 Task: In the  document Geneticengineeringletter.txt change page color to  'Blue'. Insert watermark  'Confidential ' Apply Font Style in watermark Arial
Action: Mouse moved to (40, 98)
Screenshot: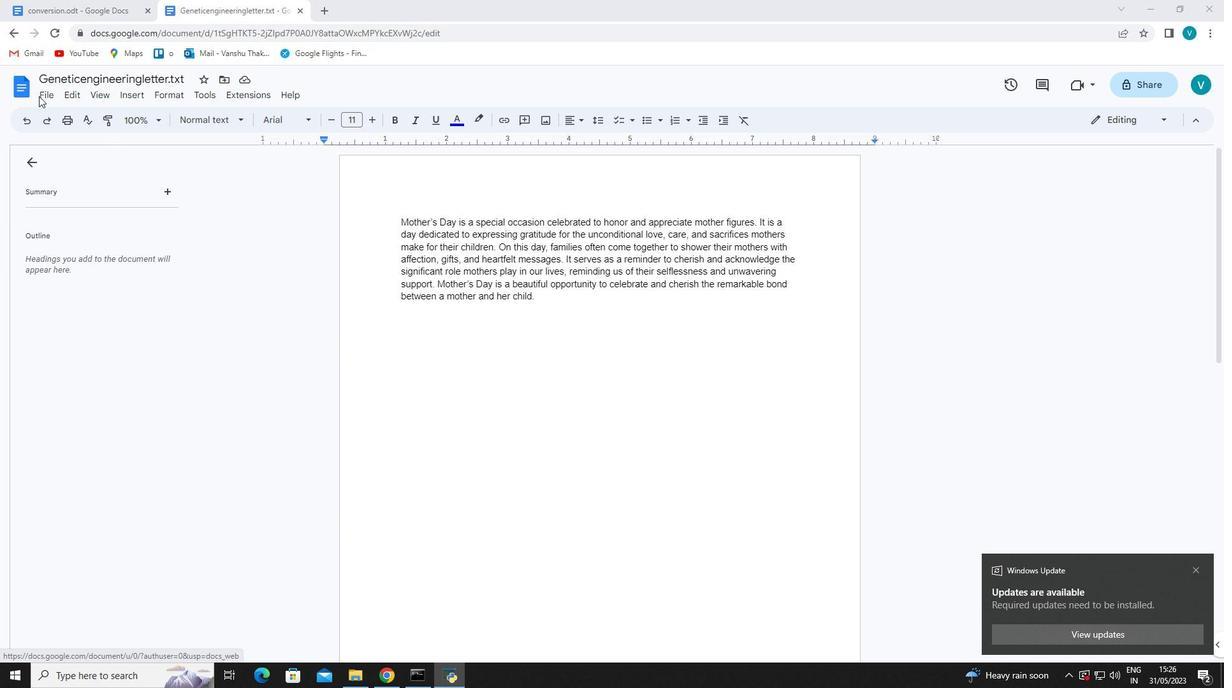 
Action: Mouse pressed left at (40, 98)
Screenshot: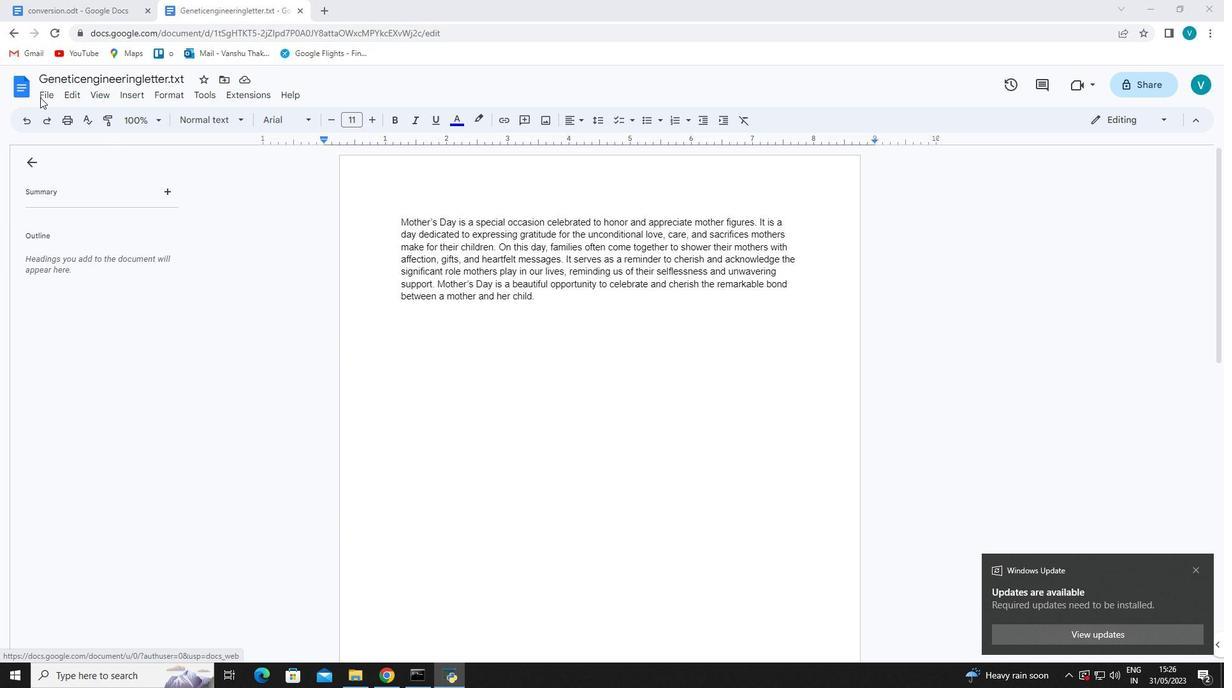 
Action: Mouse moved to (106, 438)
Screenshot: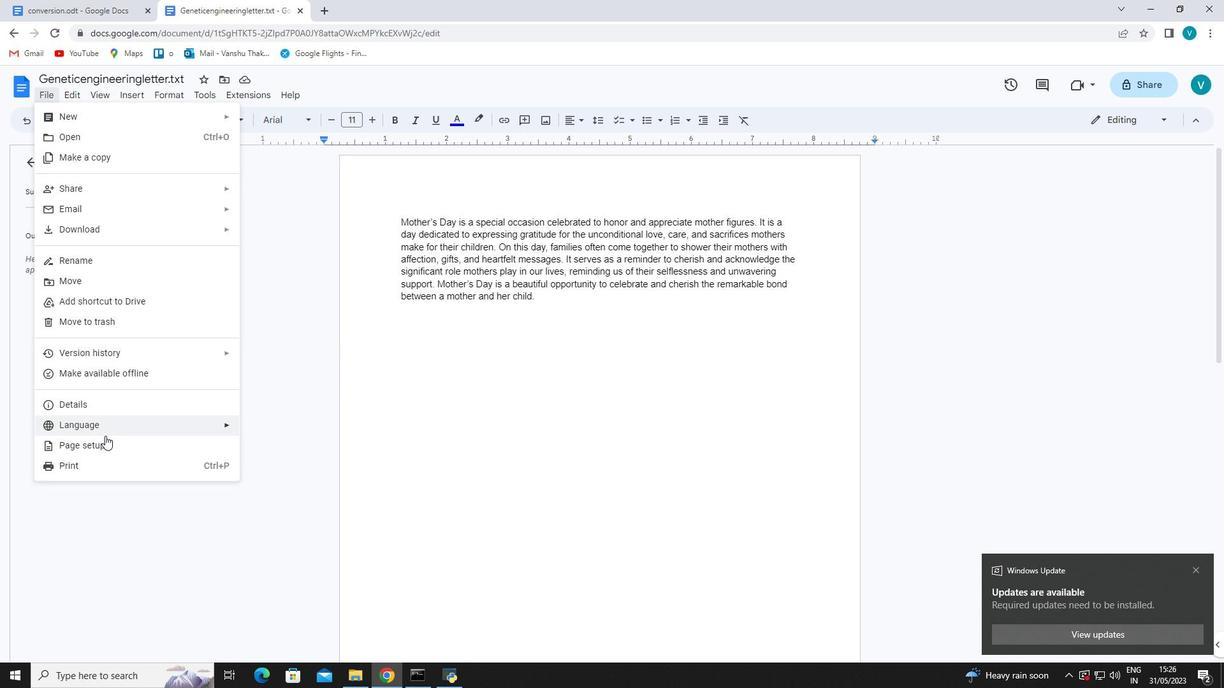 
Action: Mouse pressed left at (106, 438)
Screenshot: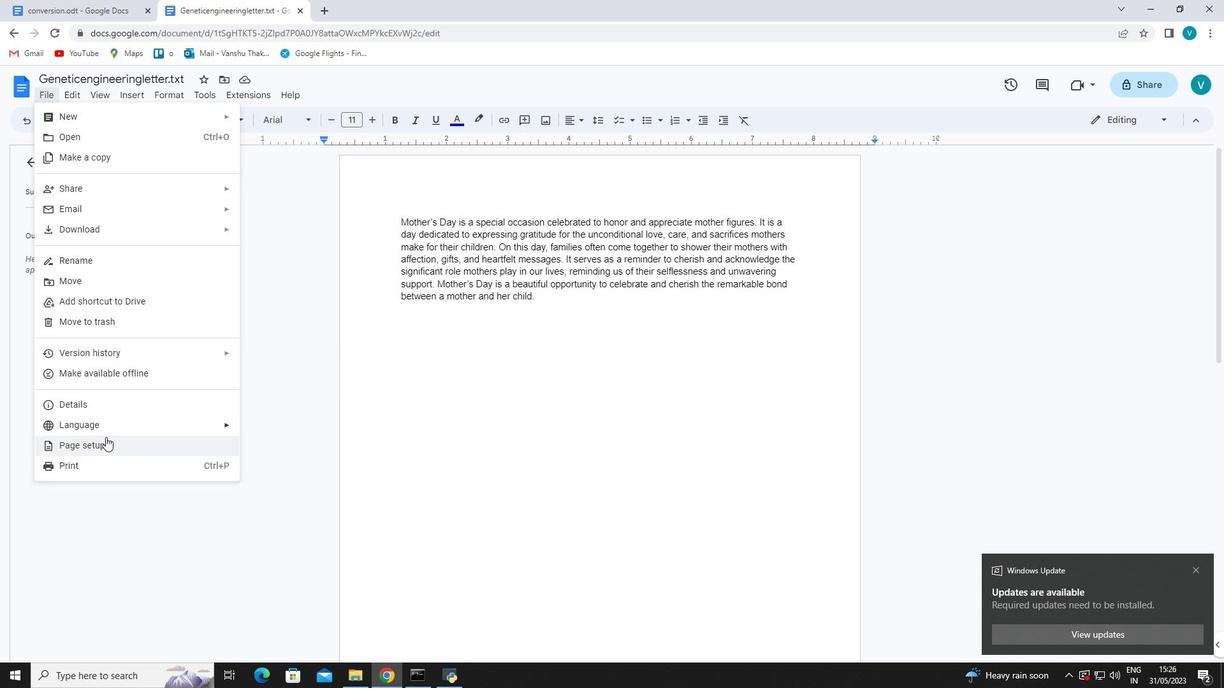 
Action: Mouse moved to (563, 304)
Screenshot: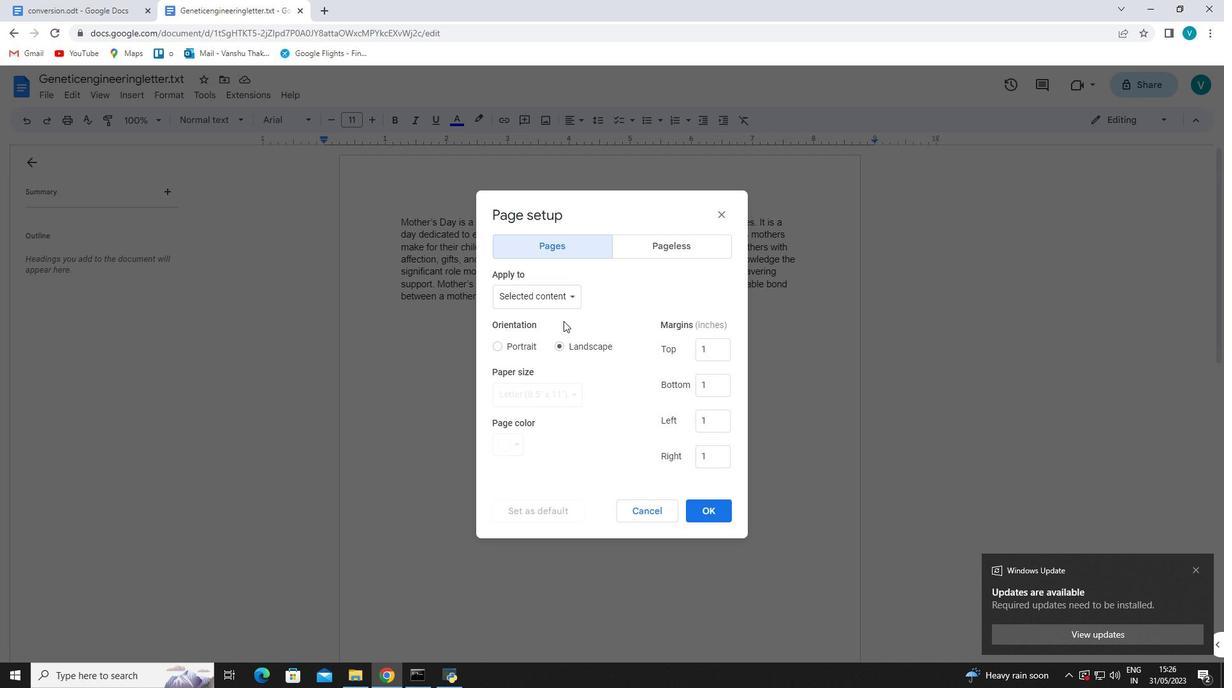 
Action: Mouse pressed left at (563, 304)
Screenshot: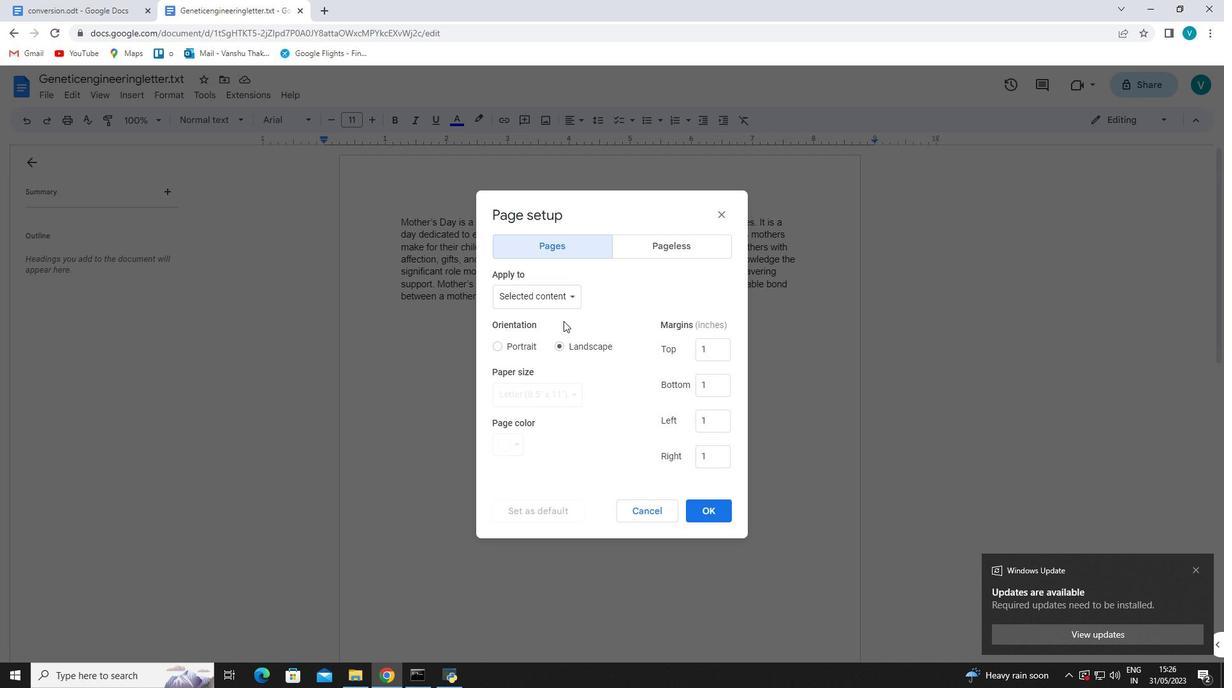 
Action: Mouse moved to (589, 239)
Screenshot: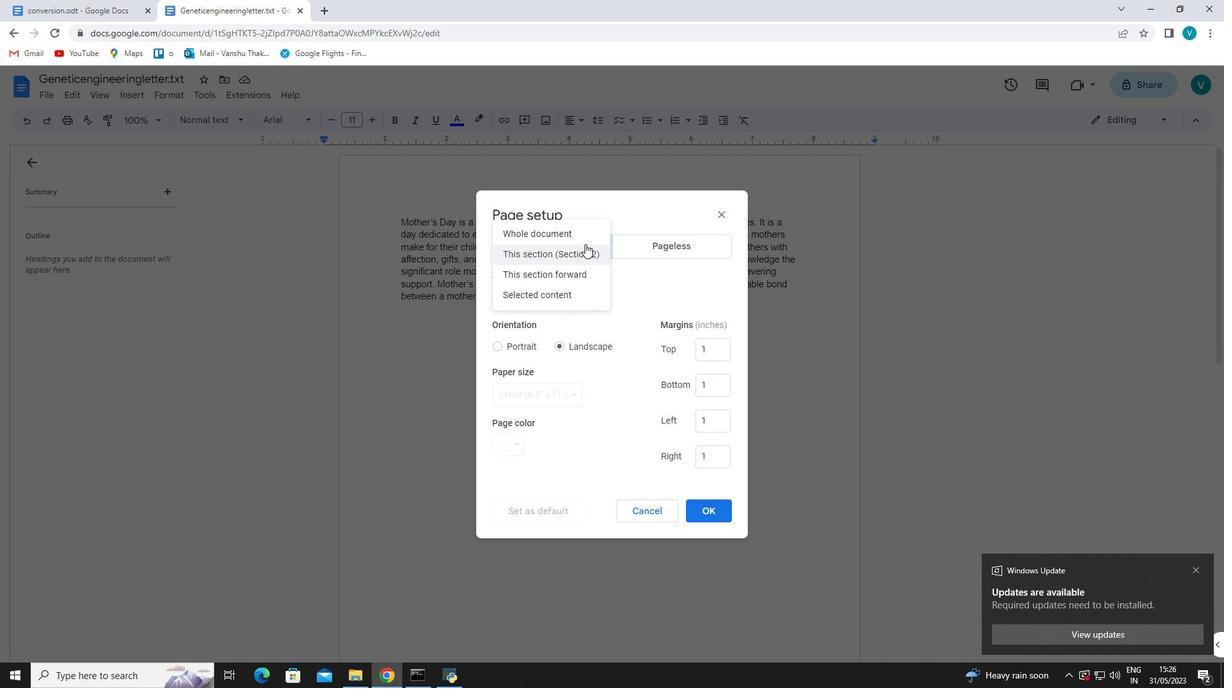 
Action: Mouse pressed left at (589, 239)
Screenshot: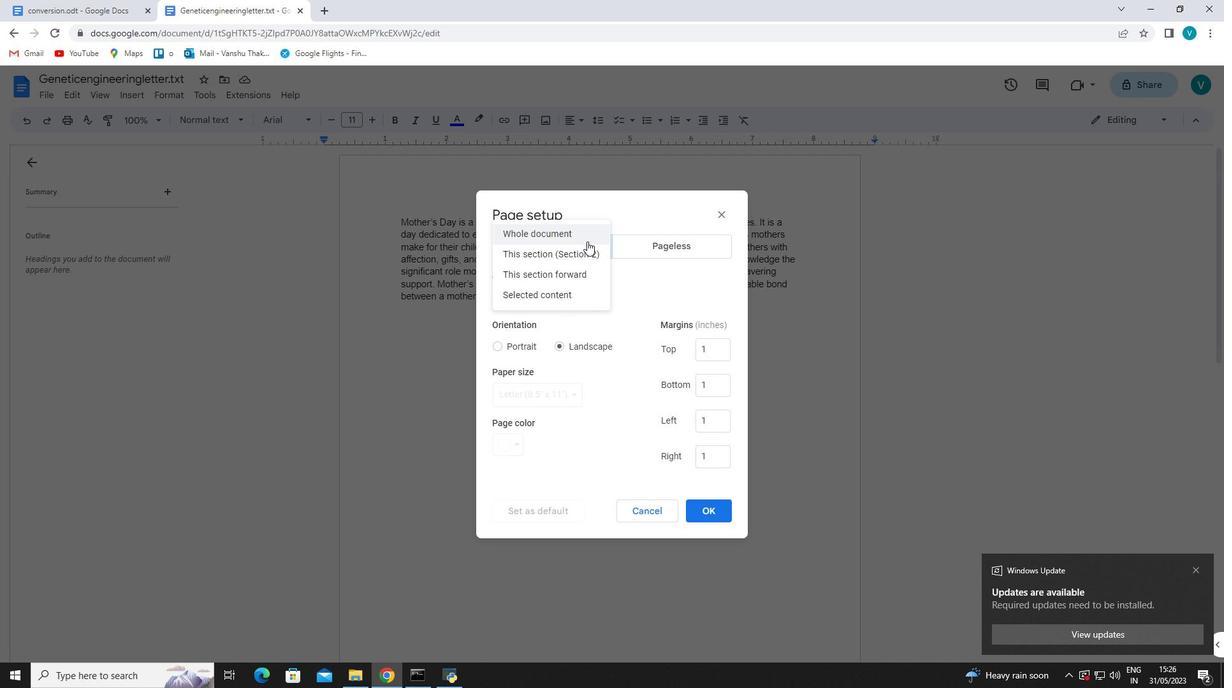 
Action: Mouse moved to (518, 439)
Screenshot: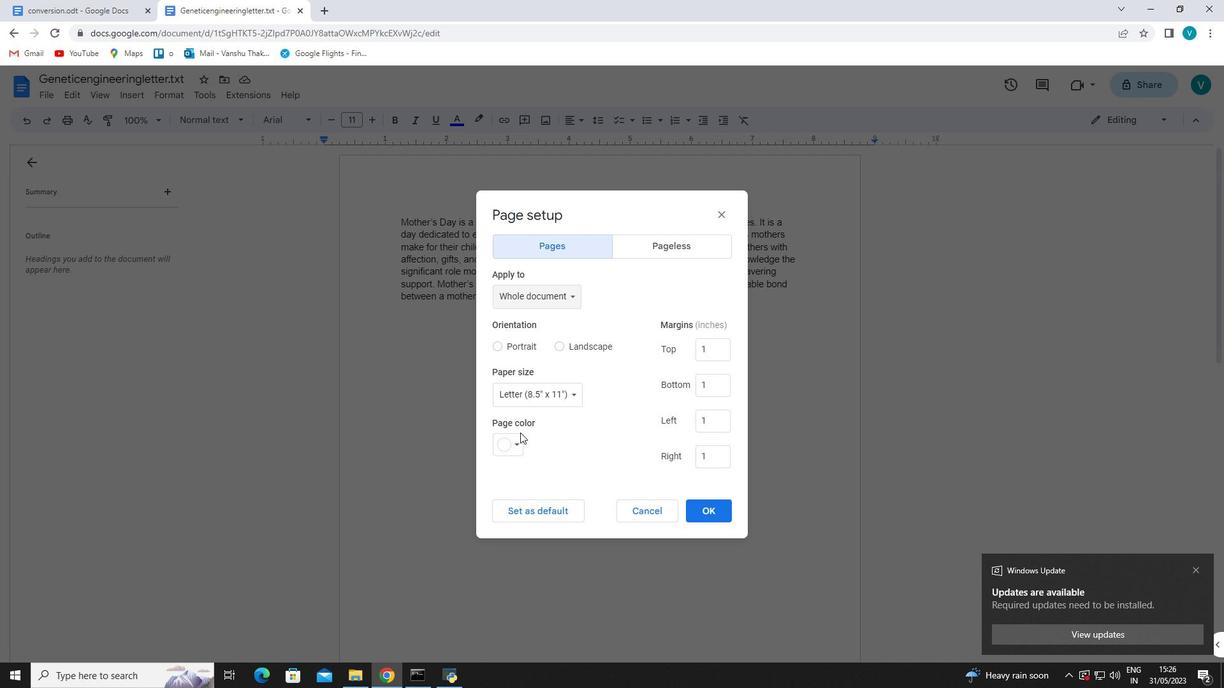 
Action: Mouse pressed left at (518, 439)
Screenshot: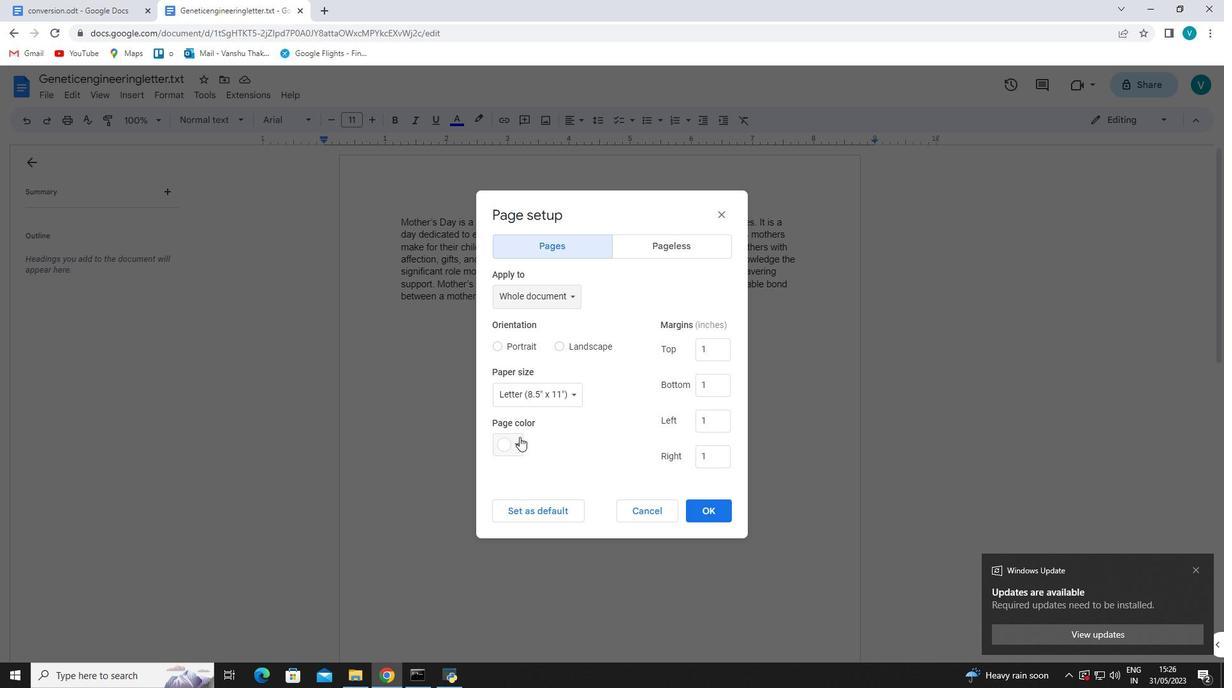
Action: Mouse moved to (600, 486)
Screenshot: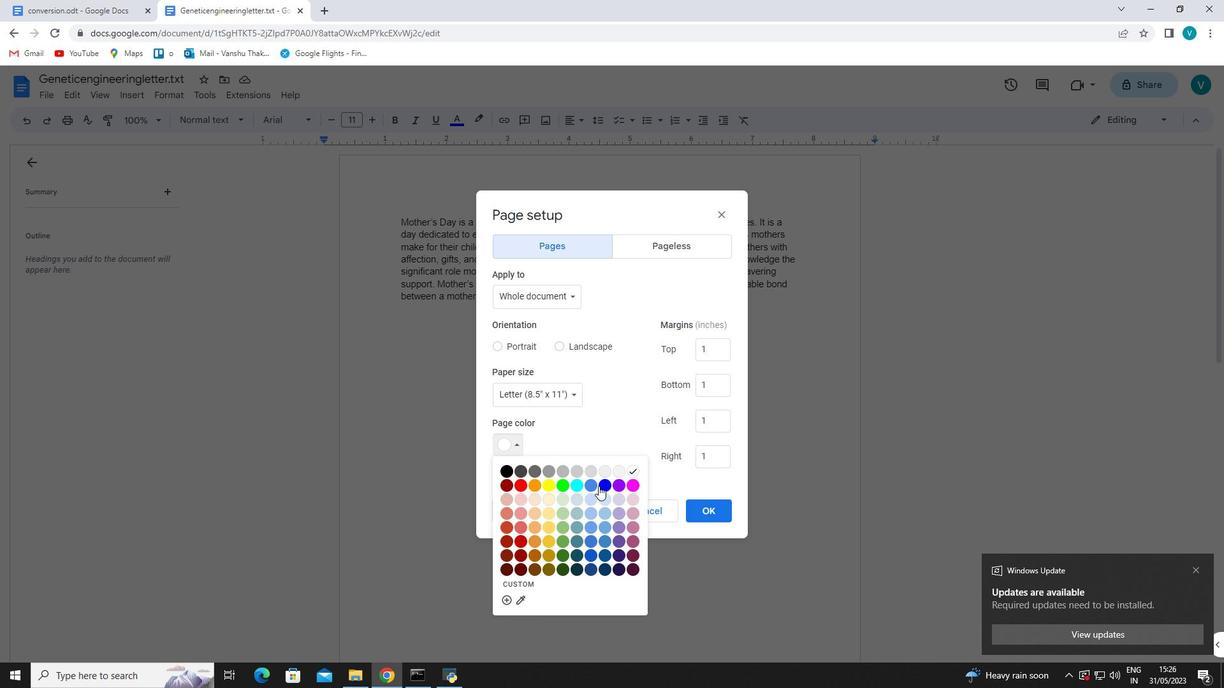 
Action: Mouse pressed left at (600, 486)
Screenshot: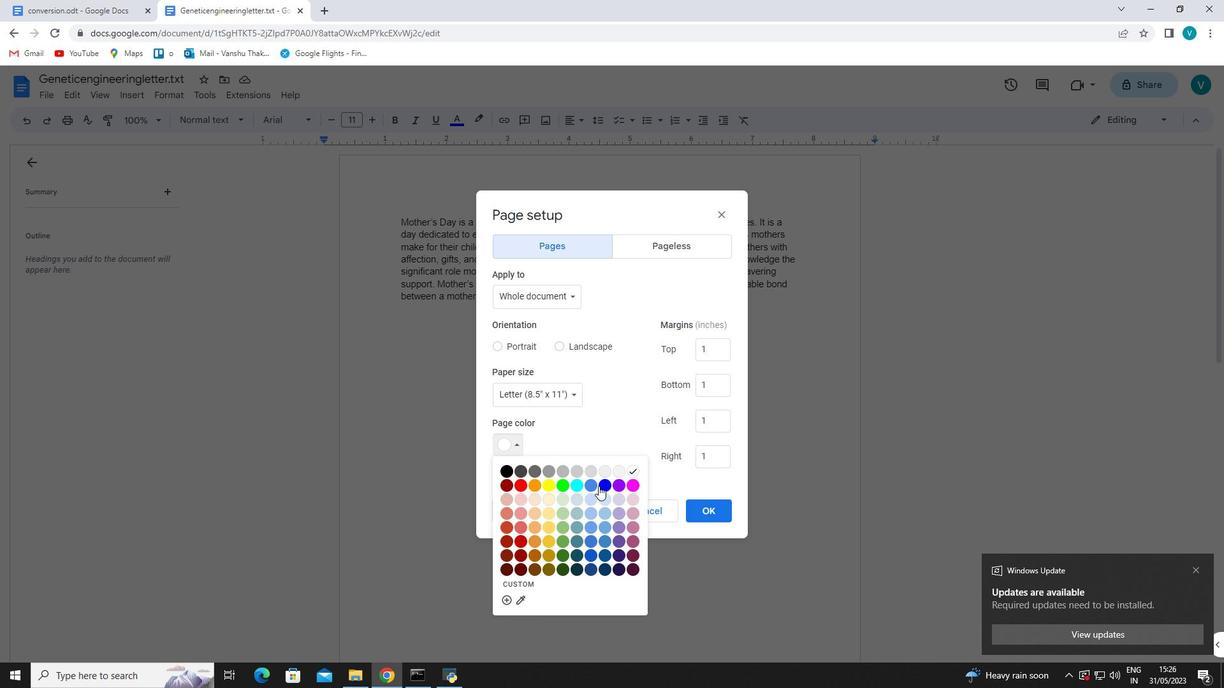 
Action: Mouse moved to (708, 508)
Screenshot: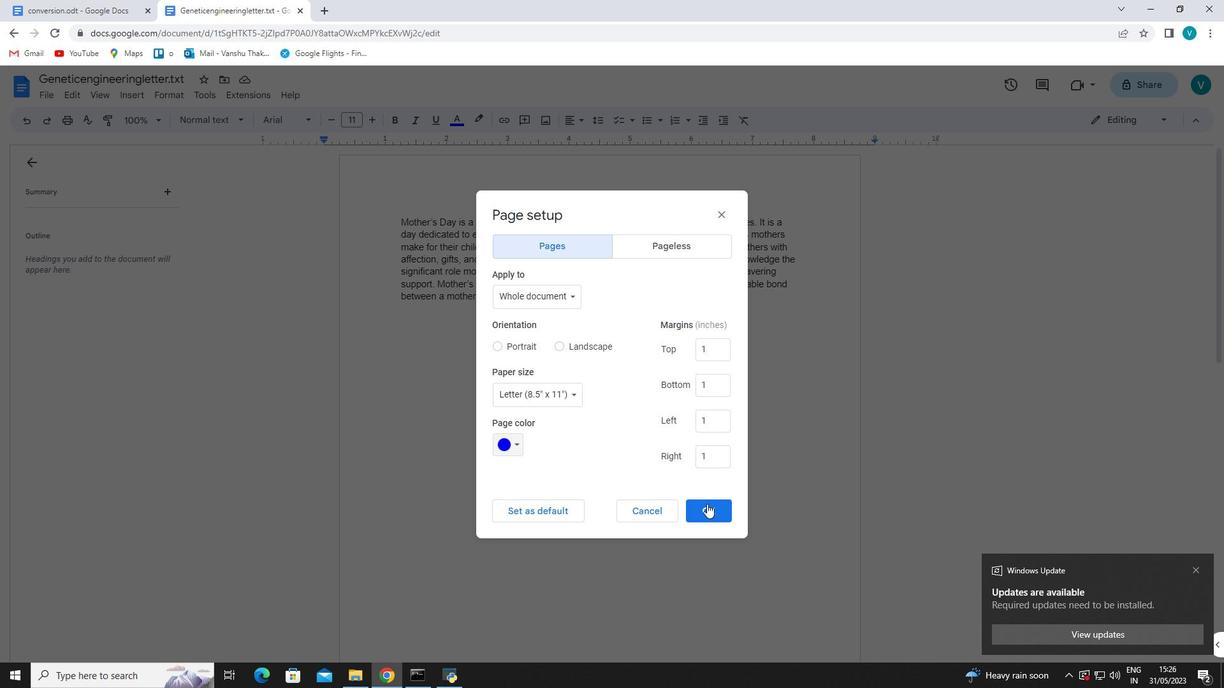 
Action: Mouse pressed left at (708, 508)
Screenshot: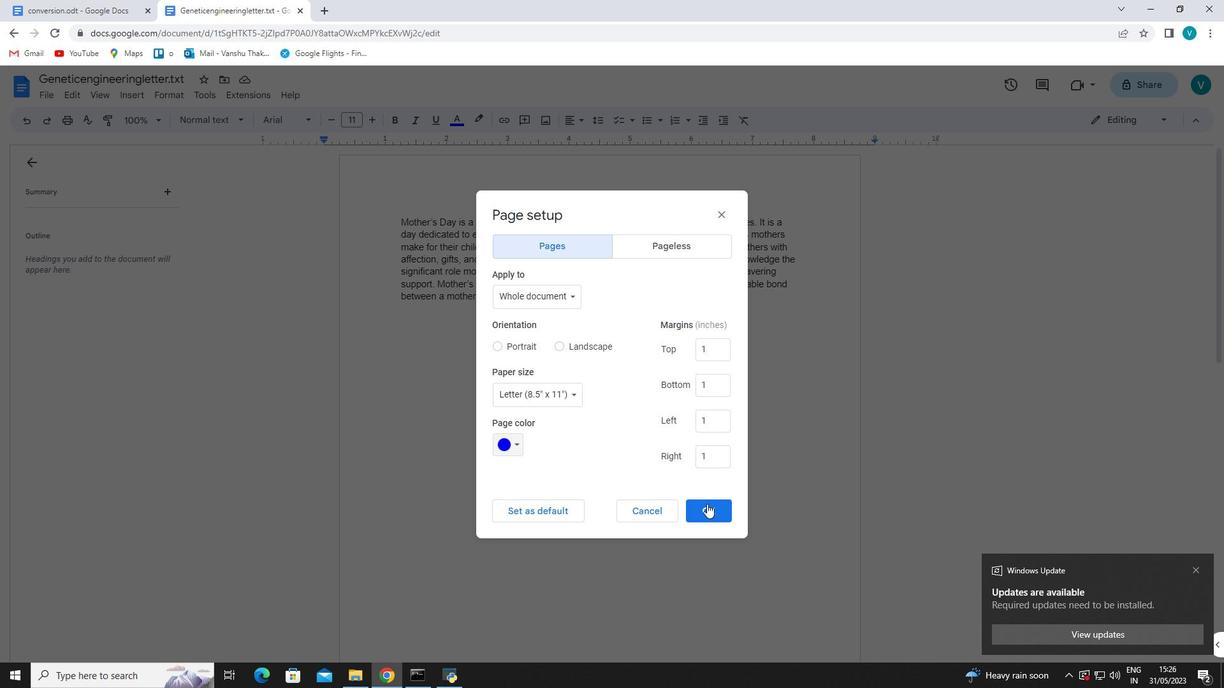 
Action: Mouse moved to (146, 93)
Screenshot: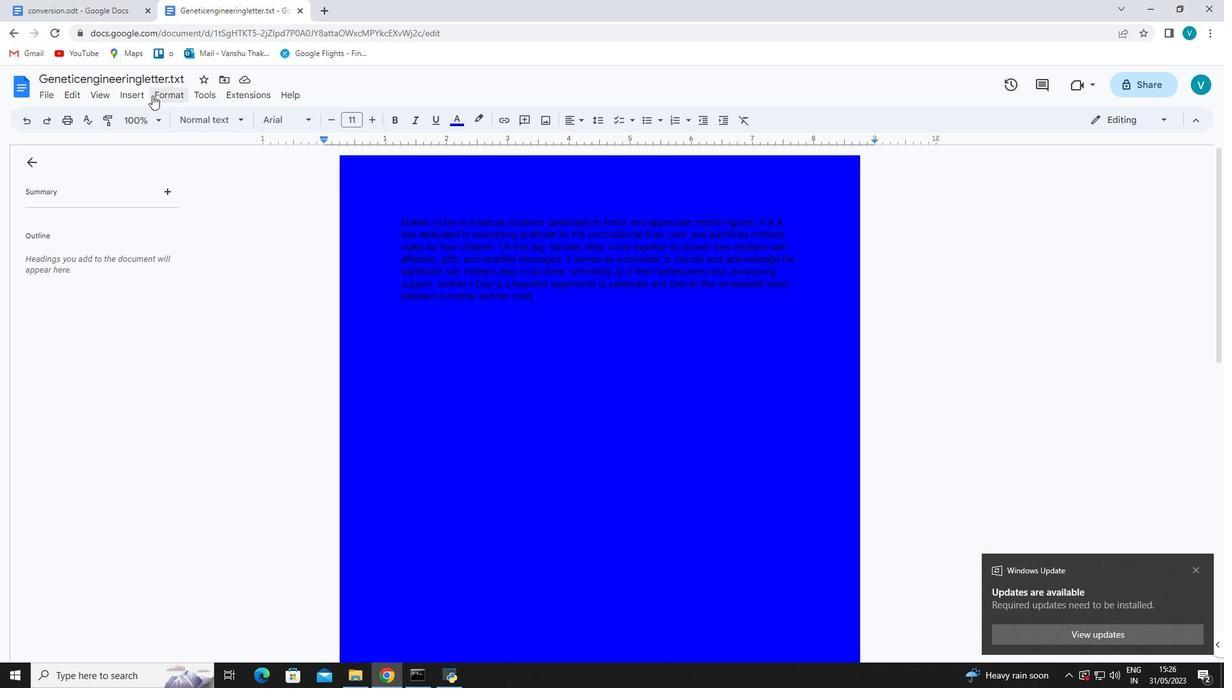 
Action: Mouse pressed left at (146, 93)
Screenshot: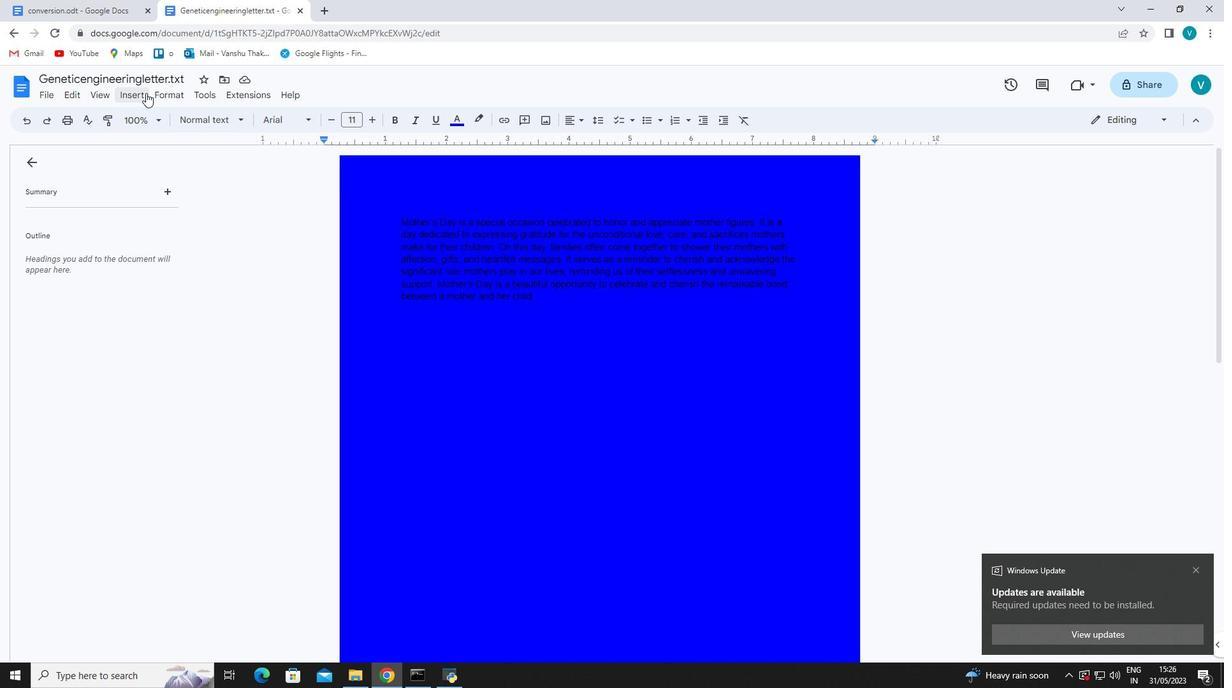 
Action: Mouse moved to (172, 385)
Screenshot: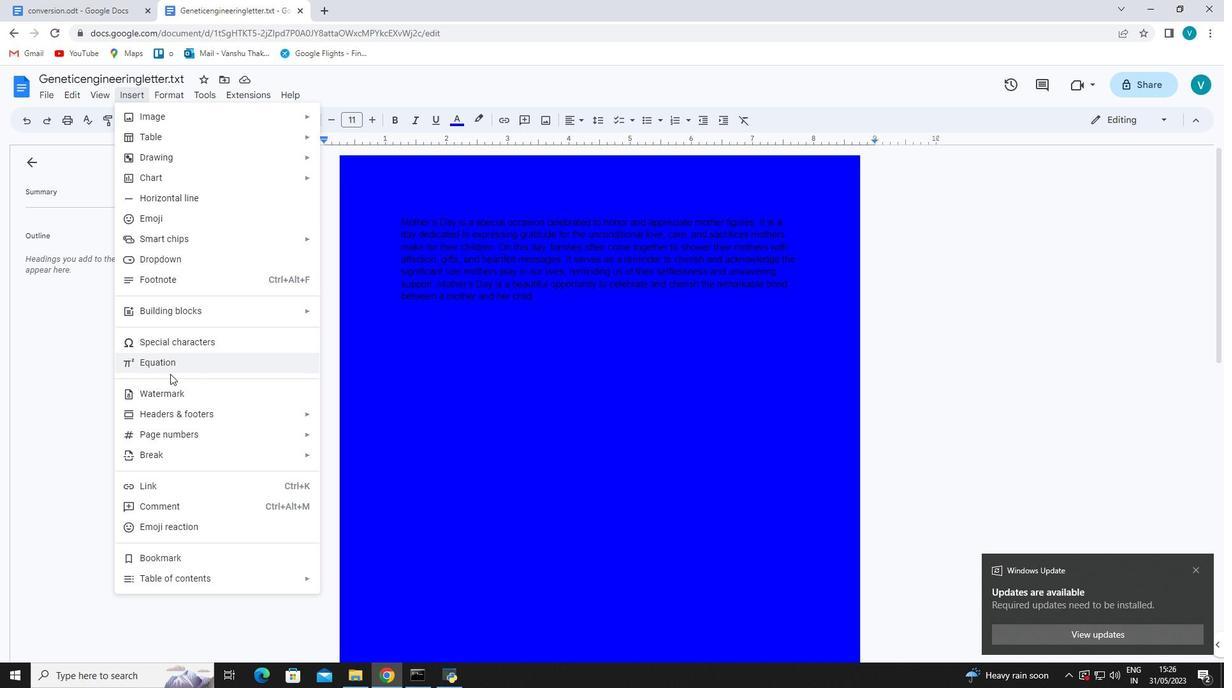 
Action: Mouse pressed left at (172, 385)
Screenshot: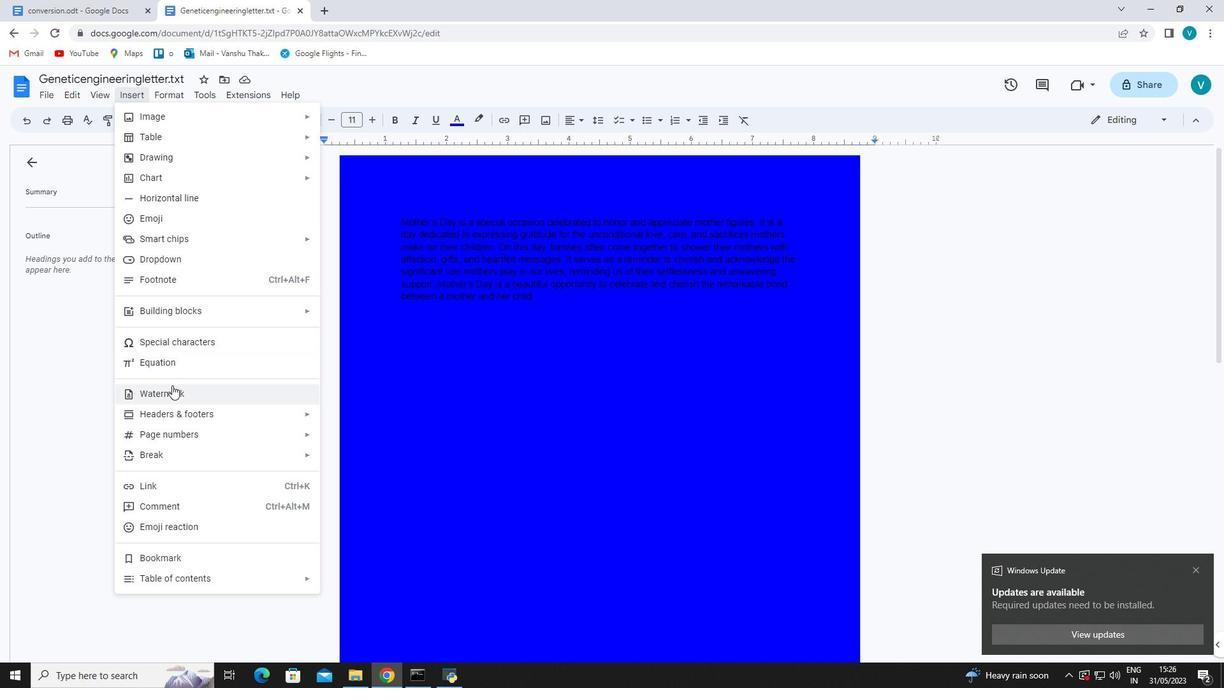 
Action: Mouse moved to (1156, 164)
Screenshot: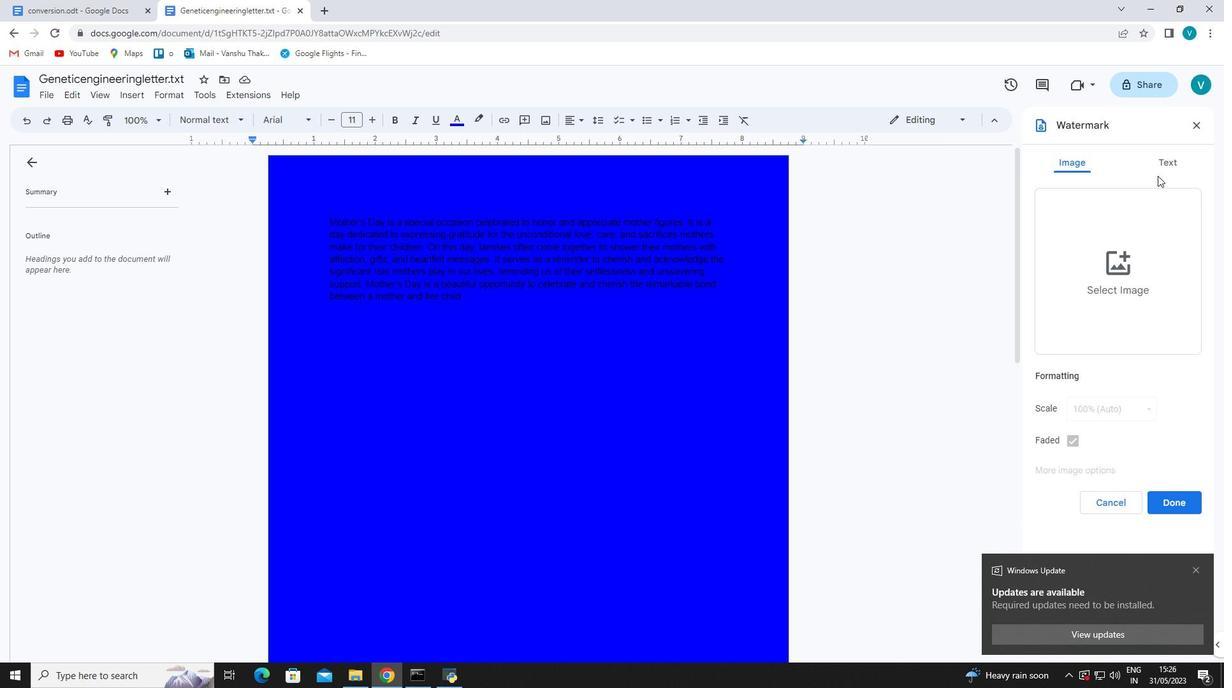 
Action: Mouse pressed left at (1156, 164)
Screenshot: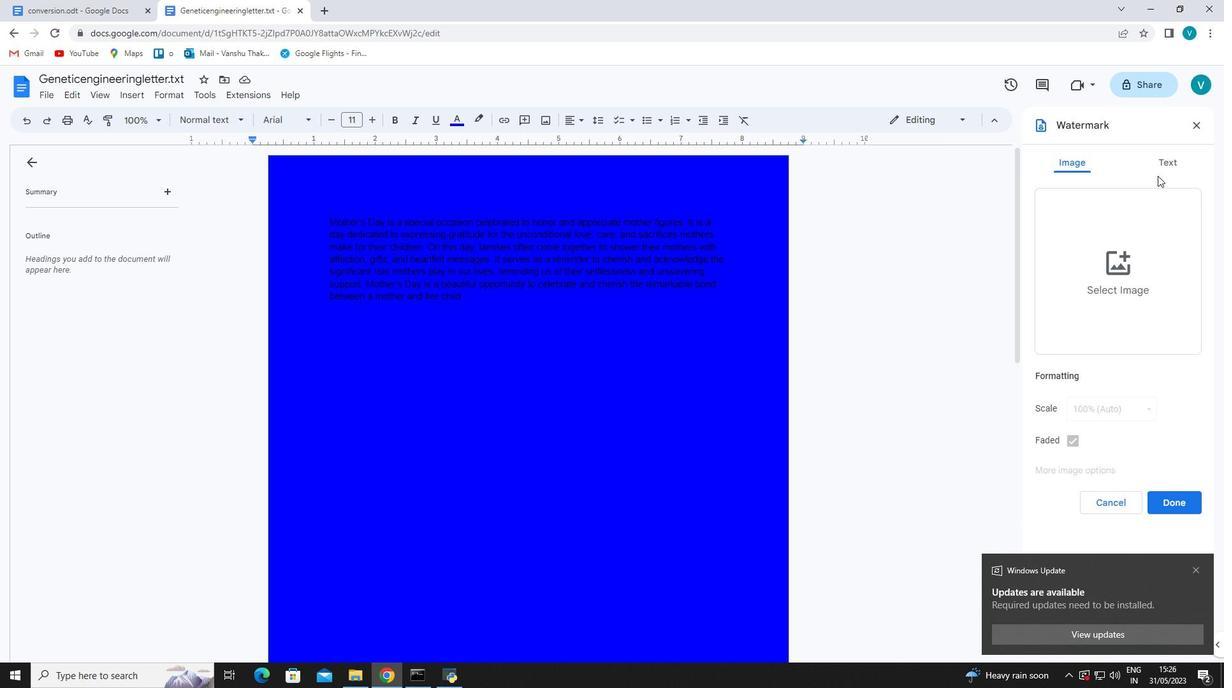 
Action: Mouse moved to (1133, 189)
Screenshot: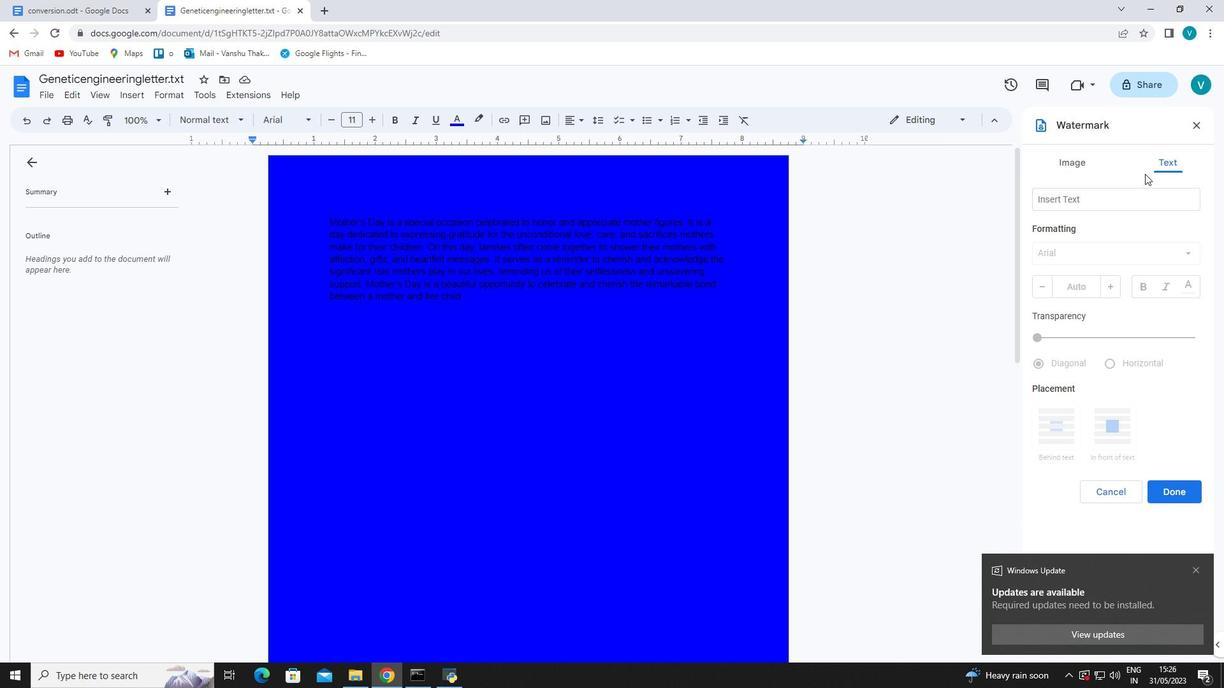 
Action: Mouse pressed left at (1133, 189)
Screenshot: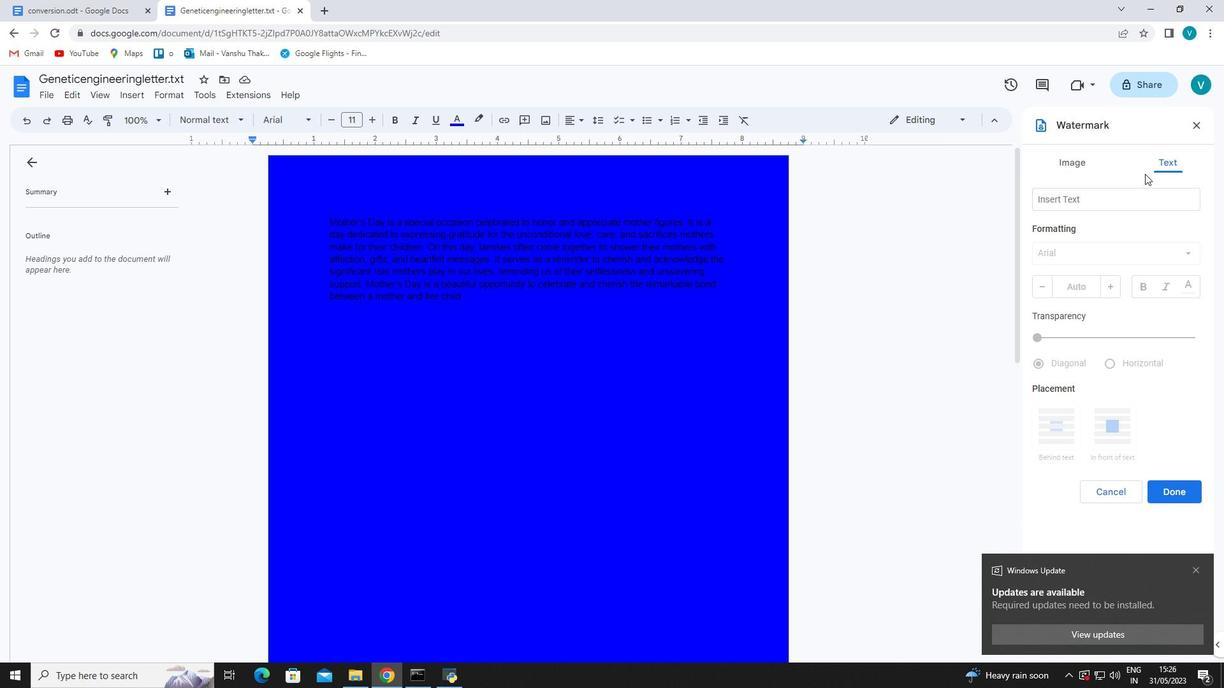 
Action: Mouse moved to (1132, 190)
Screenshot: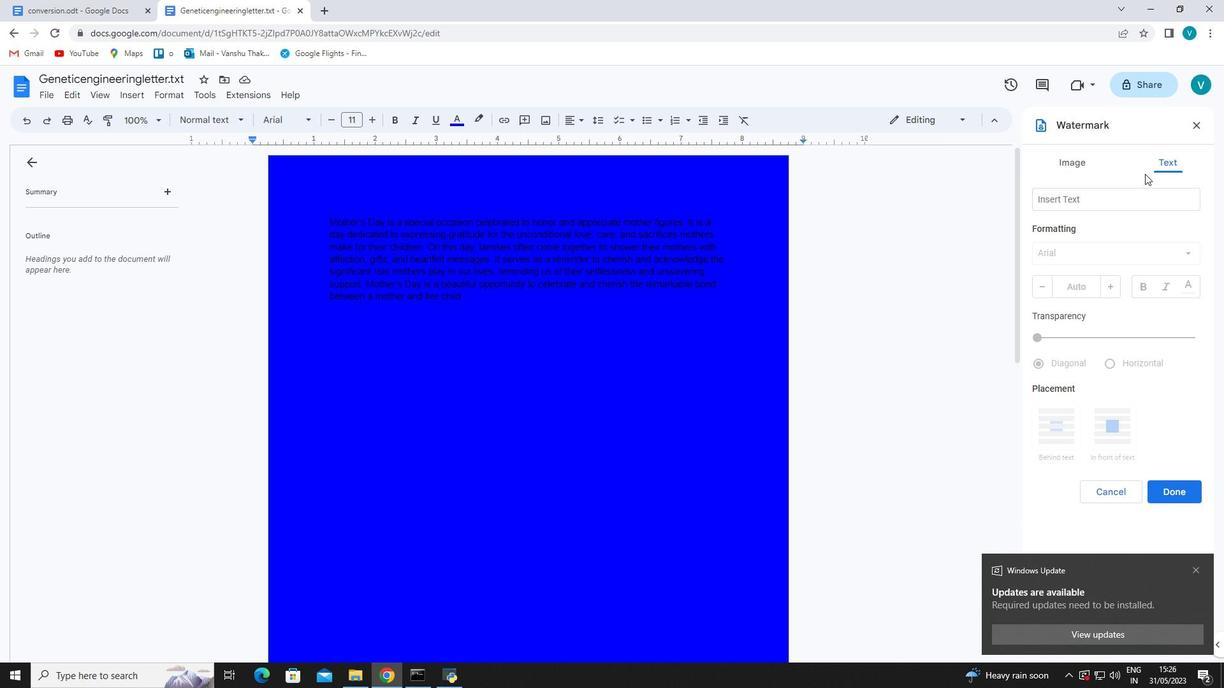 
Action: Key pressed <Key.shift>C
Screenshot: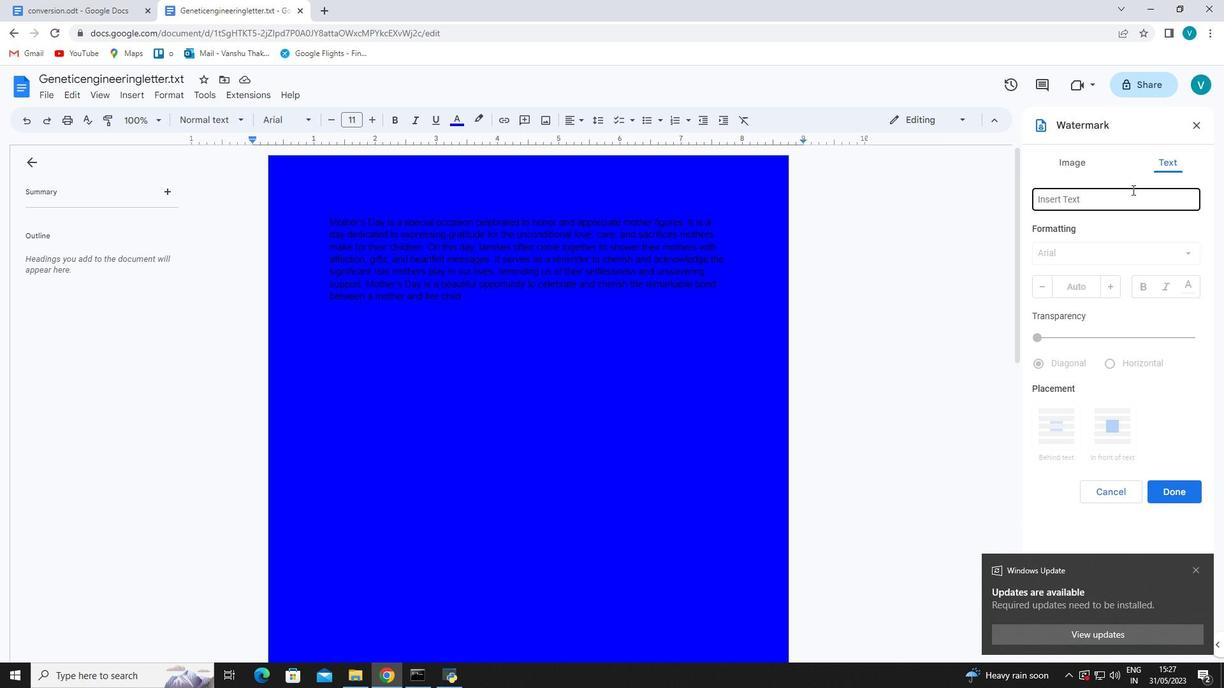 
Action: Mouse moved to (1027, 126)
Screenshot: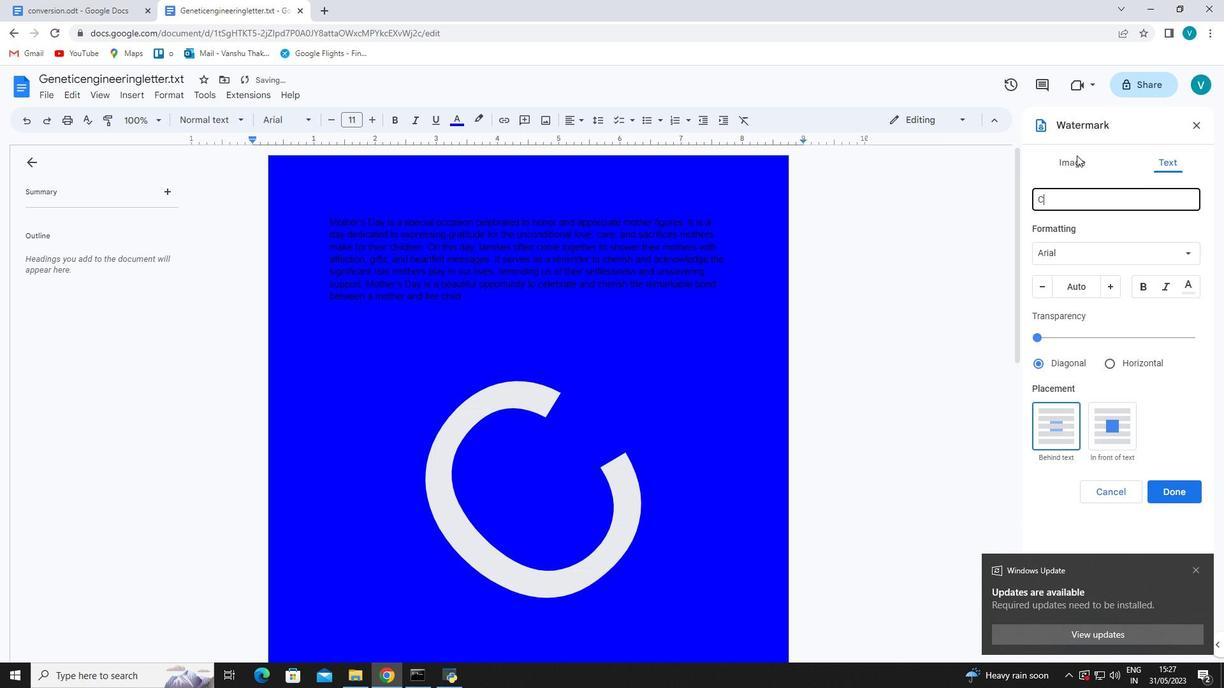 
Action: Key pressed onf
Screenshot: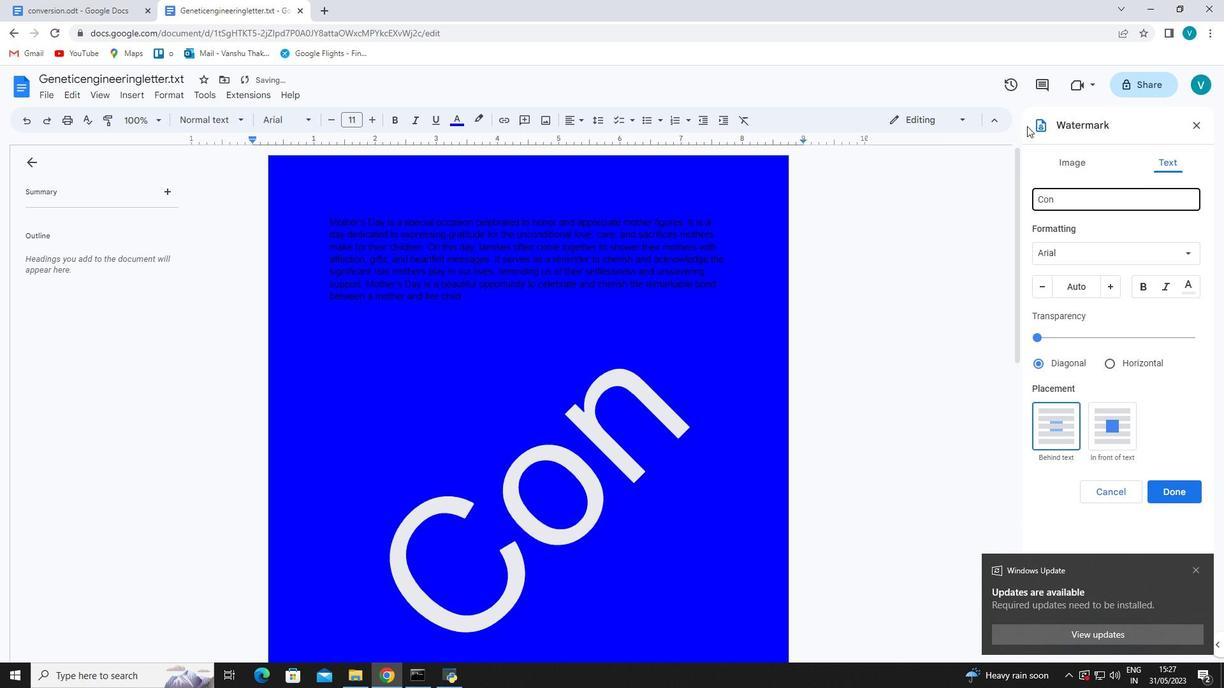 
Action: Mouse moved to (1027, 125)
Screenshot: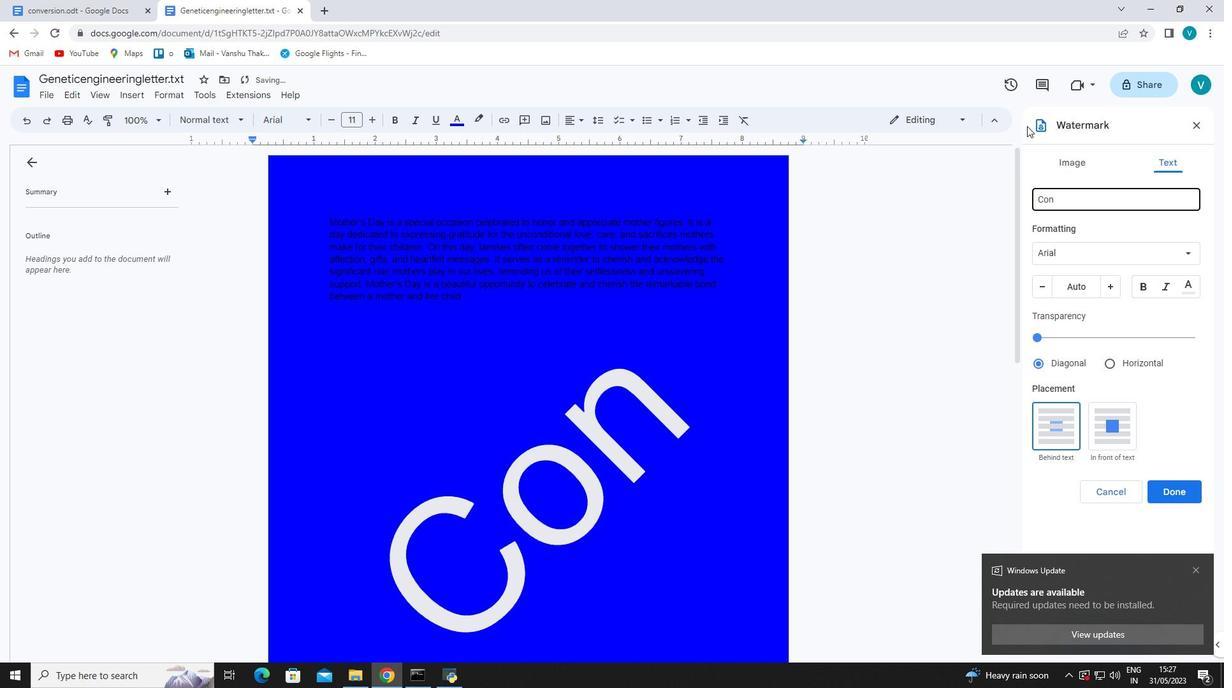 
Action: Key pressed i
Screenshot: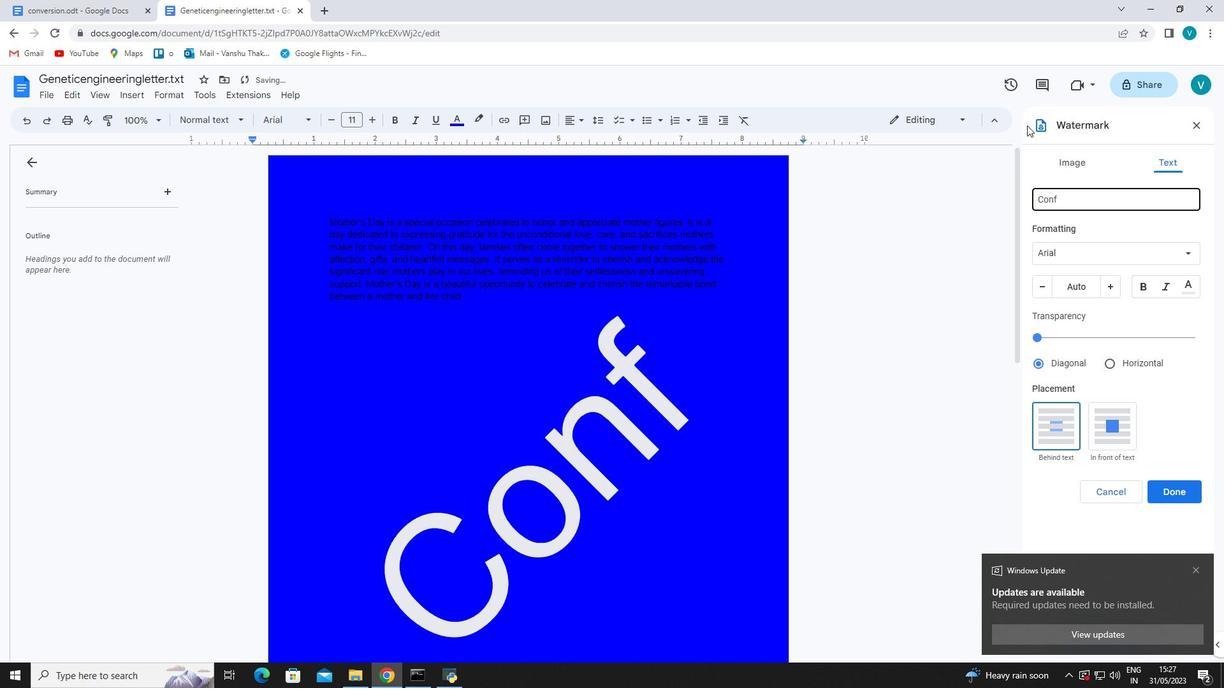 
Action: Mouse moved to (1026, 124)
Screenshot: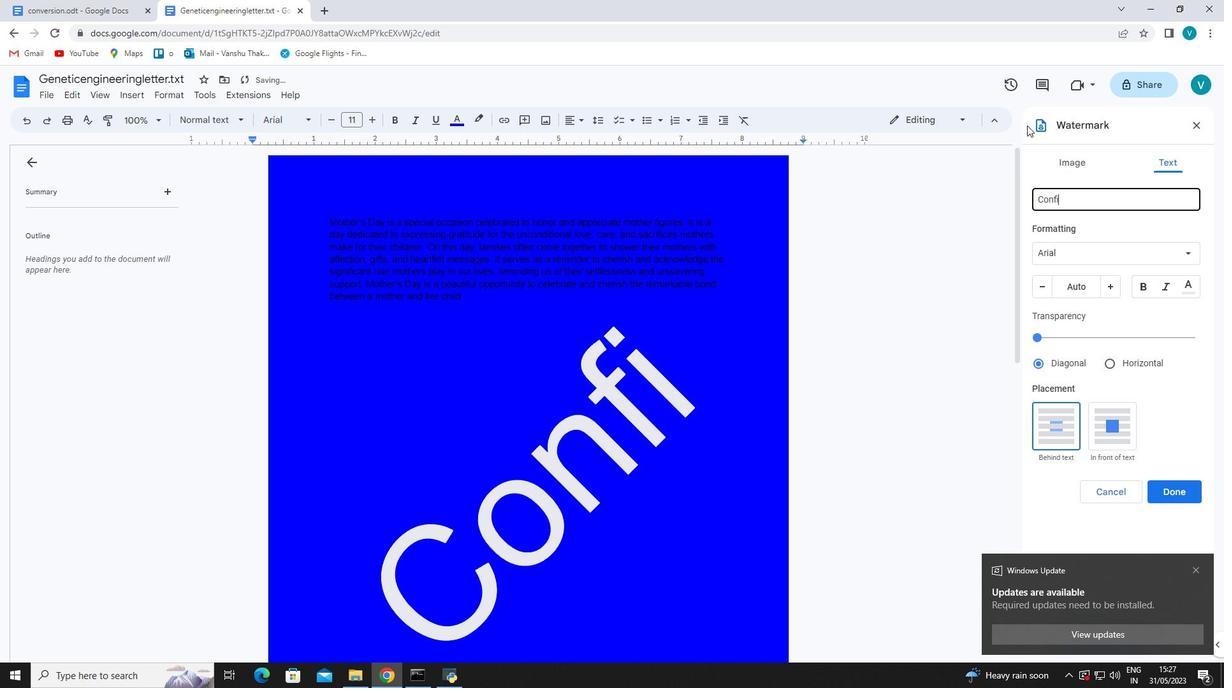 
Action: Key pressed dential
Screenshot: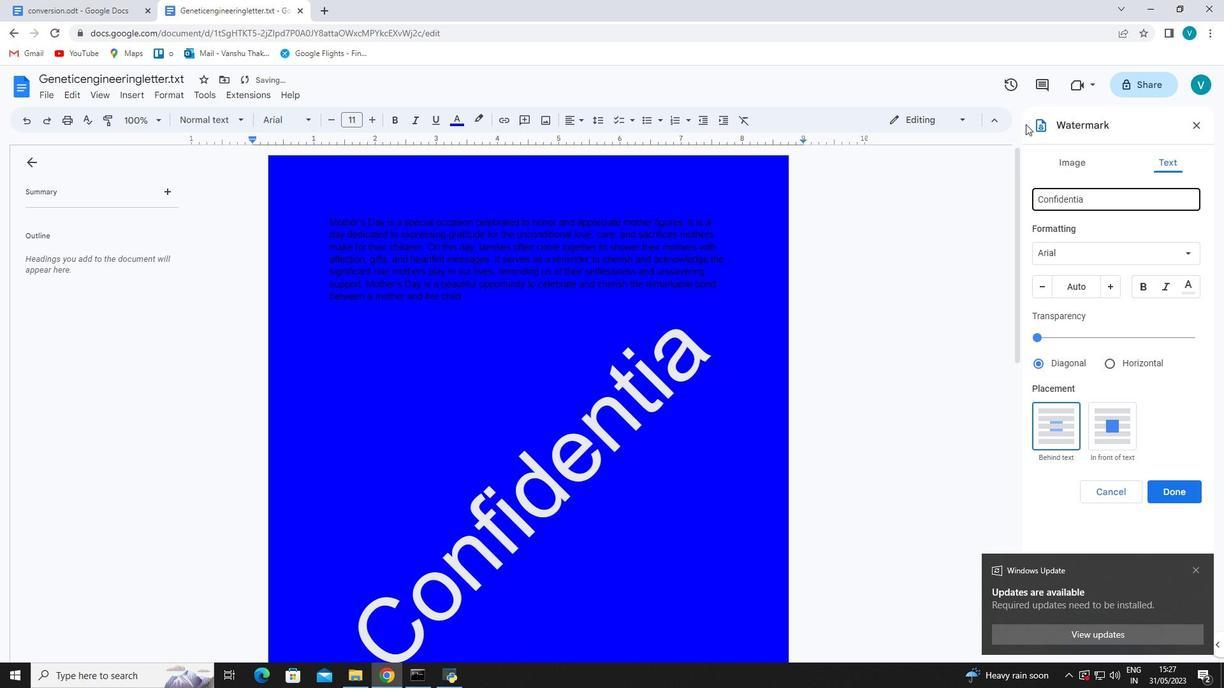 
Action: Mouse moved to (1191, 489)
Screenshot: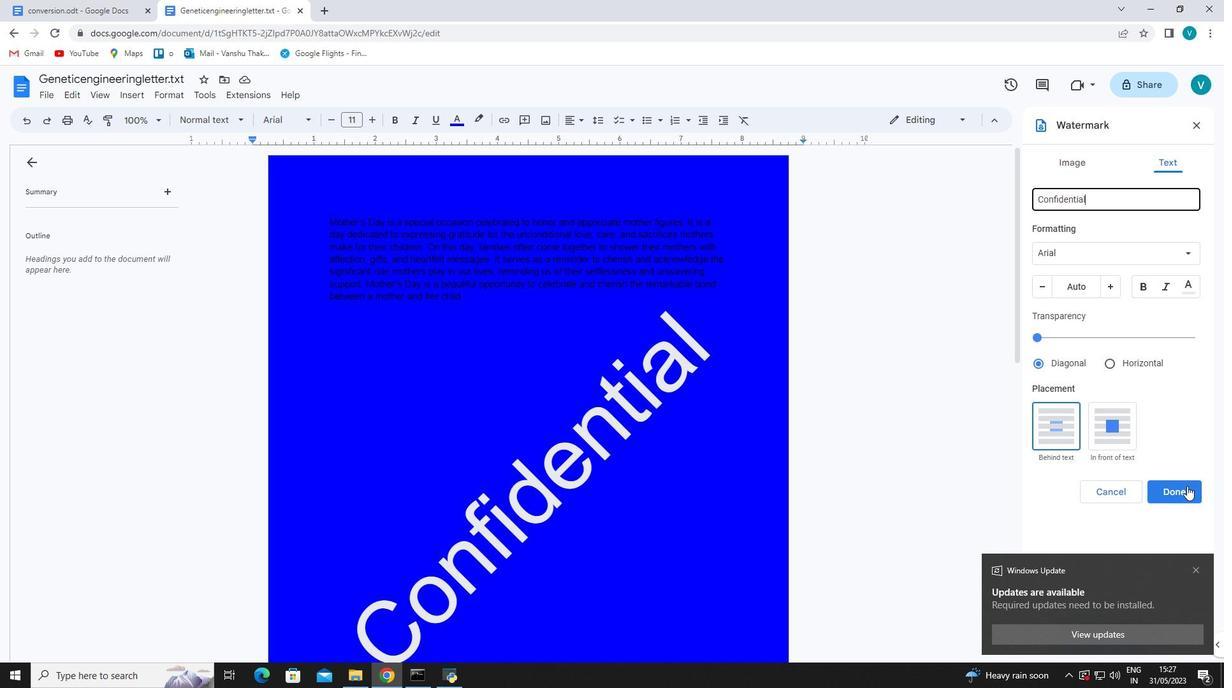 
Action: Mouse pressed left at (1191, 489)
Screenshot: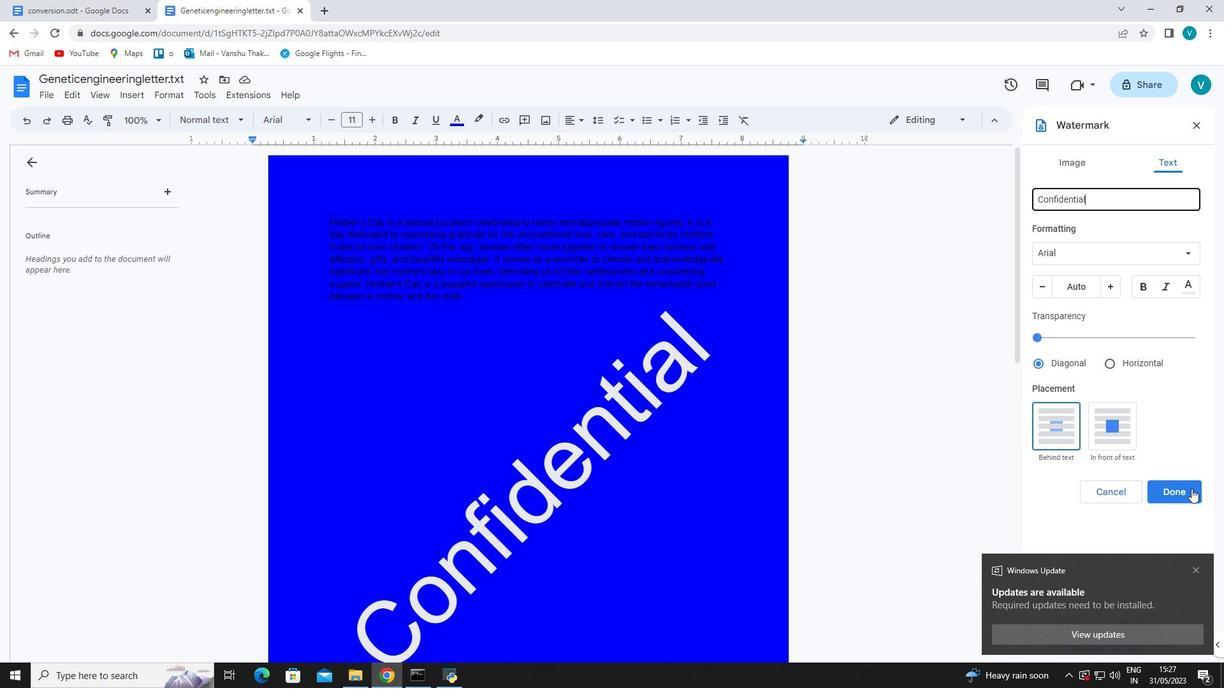 
Action: Mouse moved to (1195, 562)
Screenshot: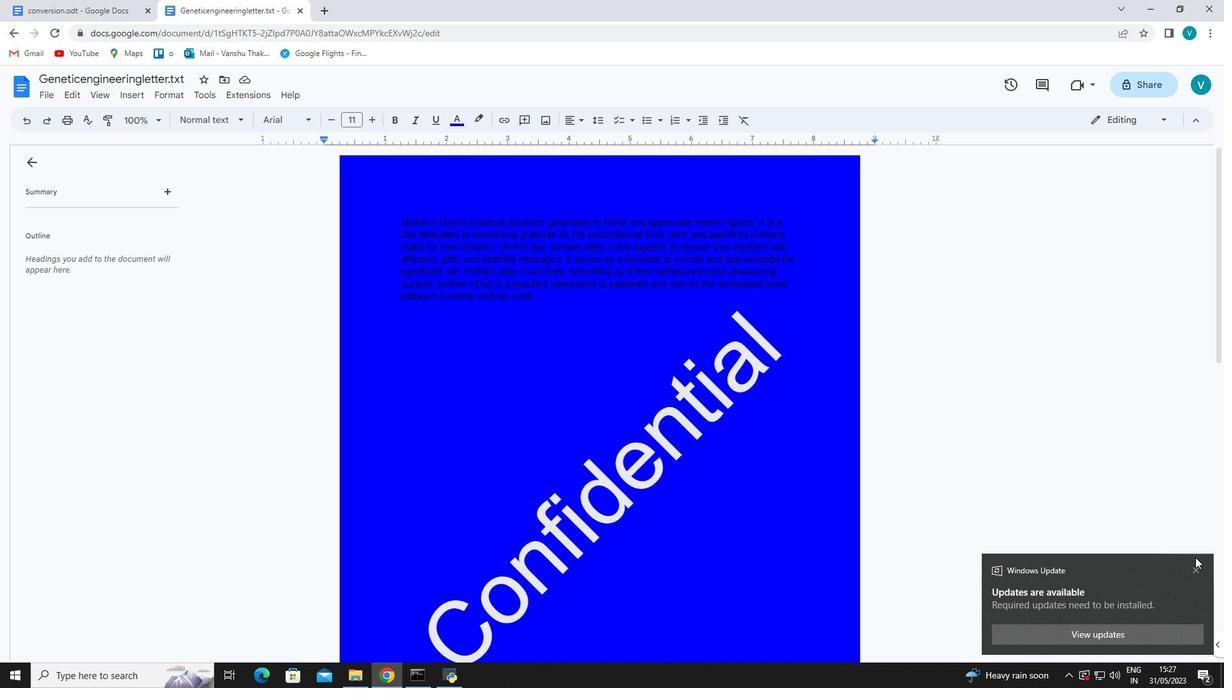 
Action: Mouse pressed left at (1195, 562)
Screenshot: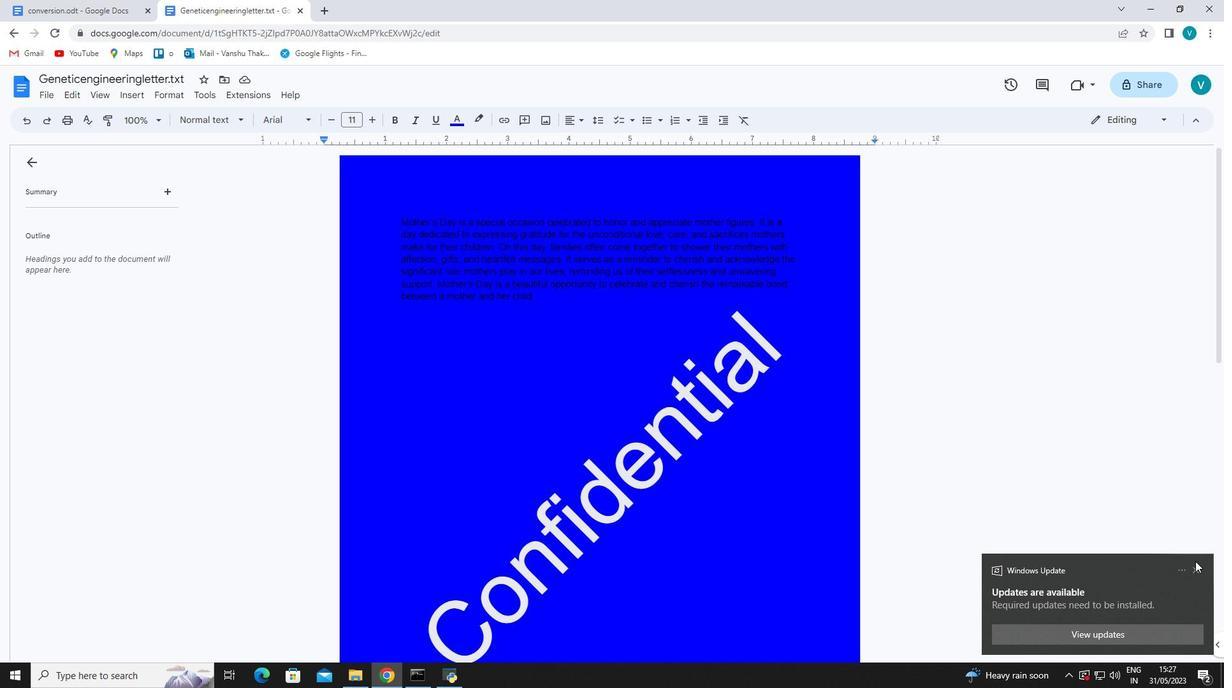 
Action: Mouse moved to (1075, 430)
Screenshot: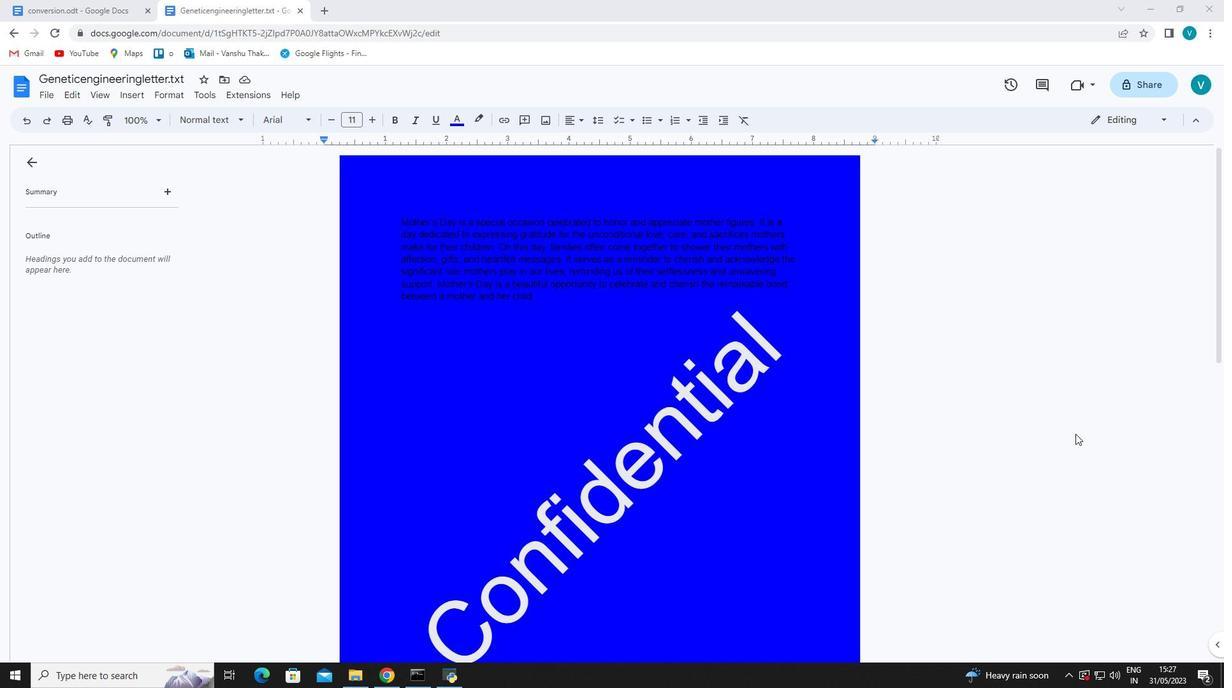 
